 Task: Add Celsius Sparkling Fuji Apple Pear, Energy Drink to the cart.
Action: Mouse moved to (17, 110)
Screenshot: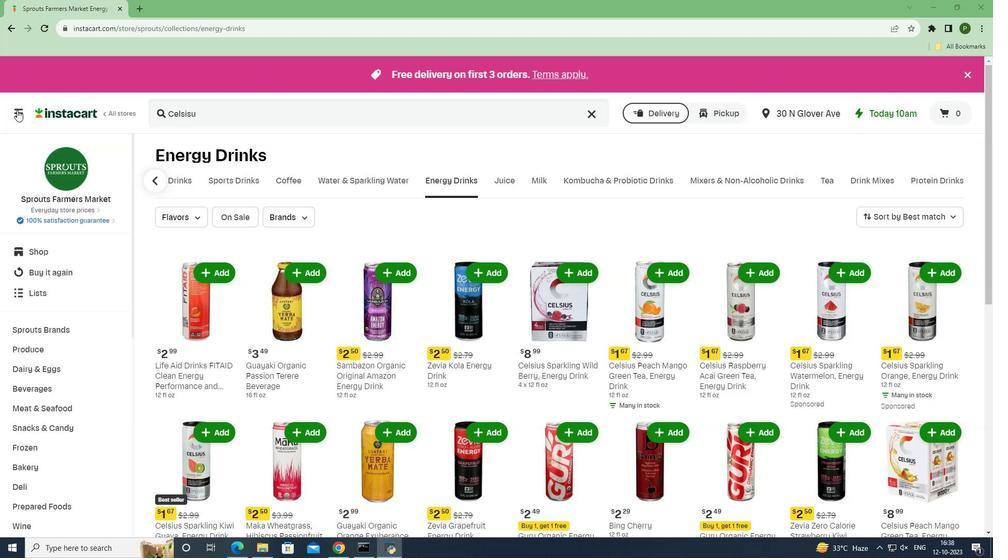 
Action: Mouse pressed left at (17, 110)
Screenshot: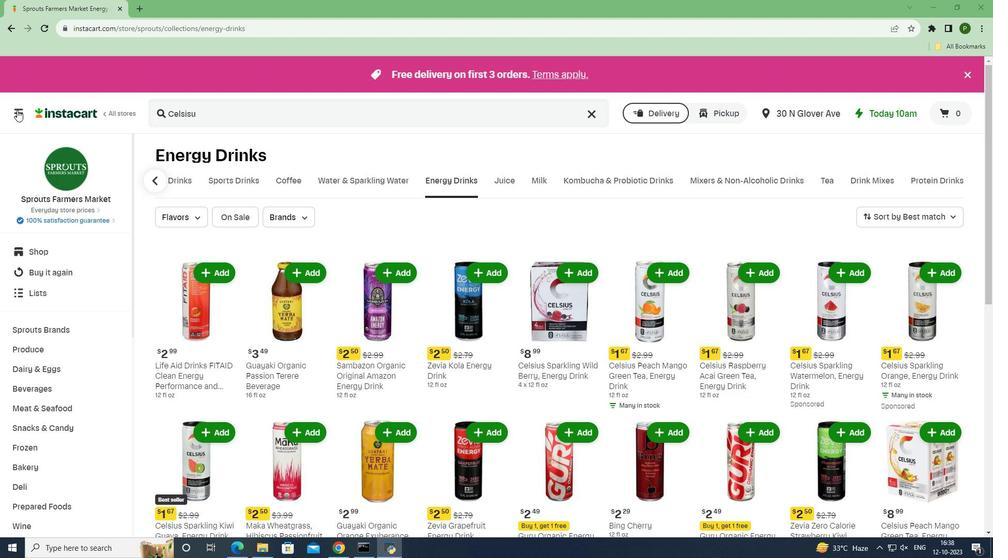 
Action: Mouse moved to (28, 271)
Screenshot: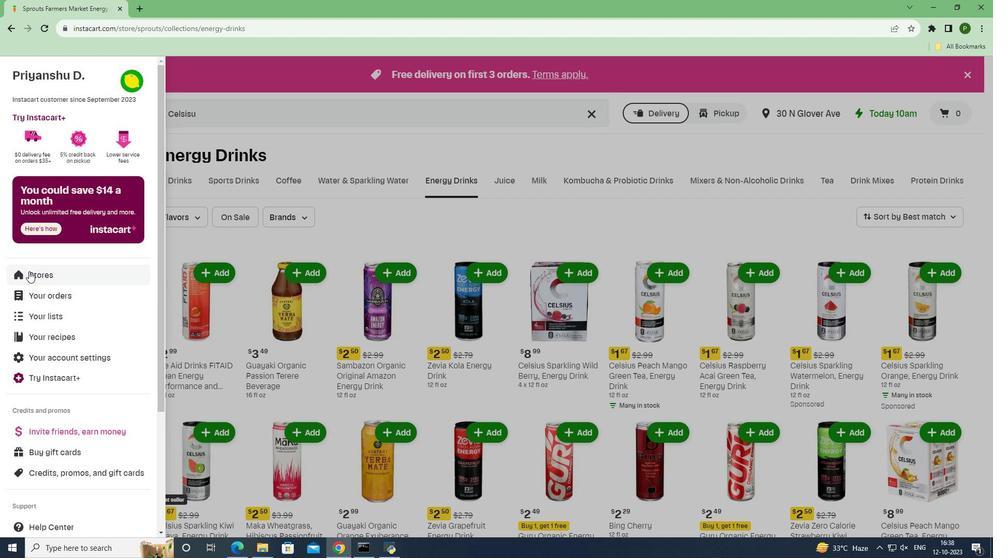 
Action: Mouse pressed left at (28, 271)
Screenshot: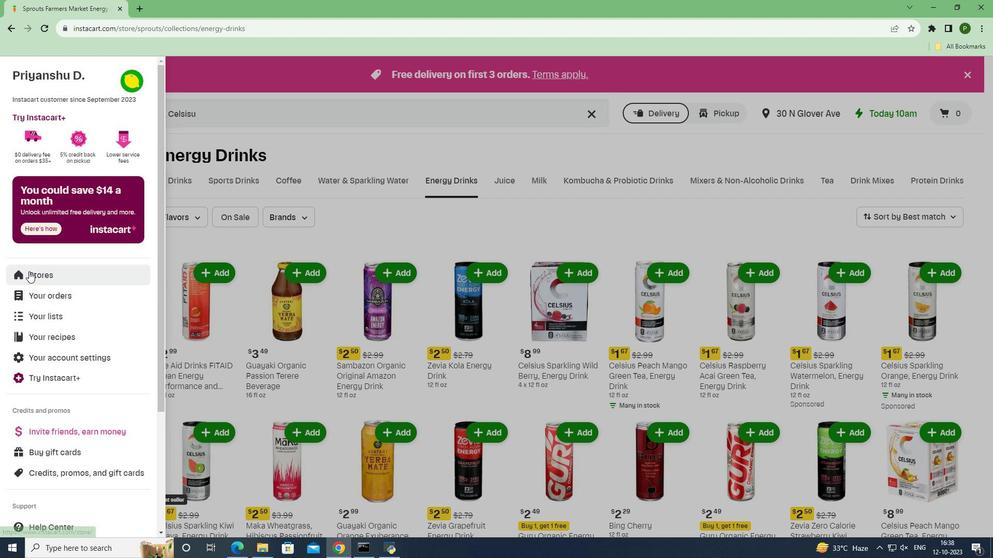 
Action: Mouse moved to (225, 128)
Screenshot: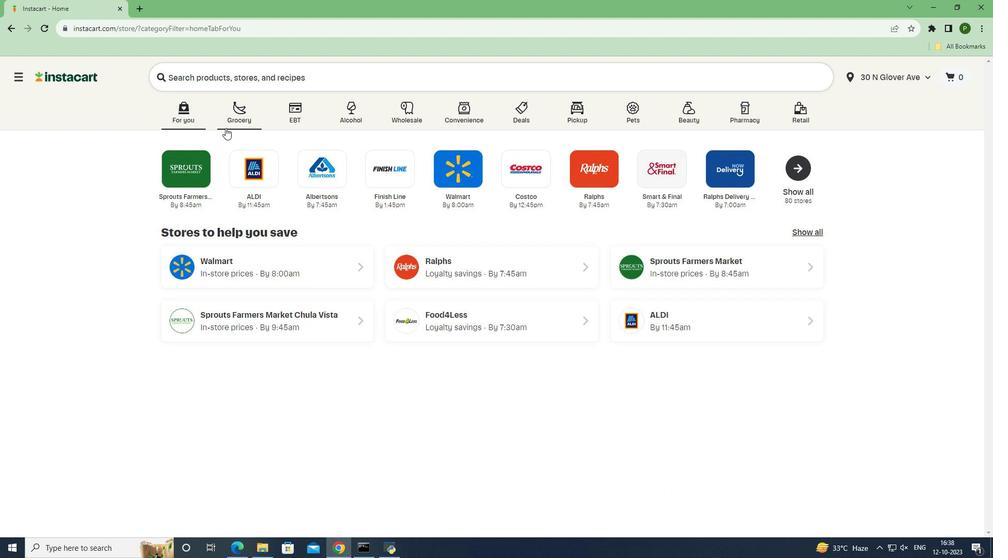 
Action: Mouse pressed left at (225, 128)
Screenshot: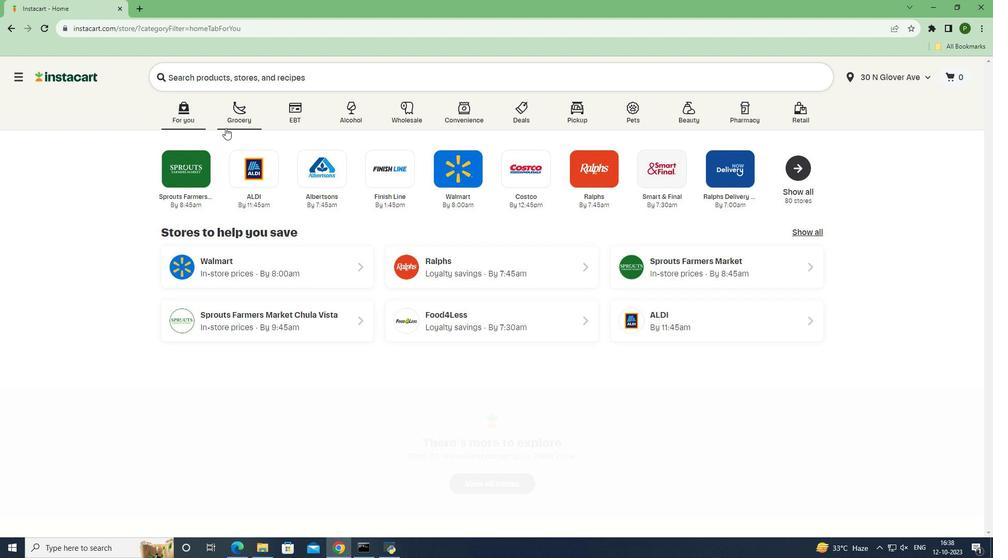 
Action: Mouse moved to (434, 243)
Screenshot: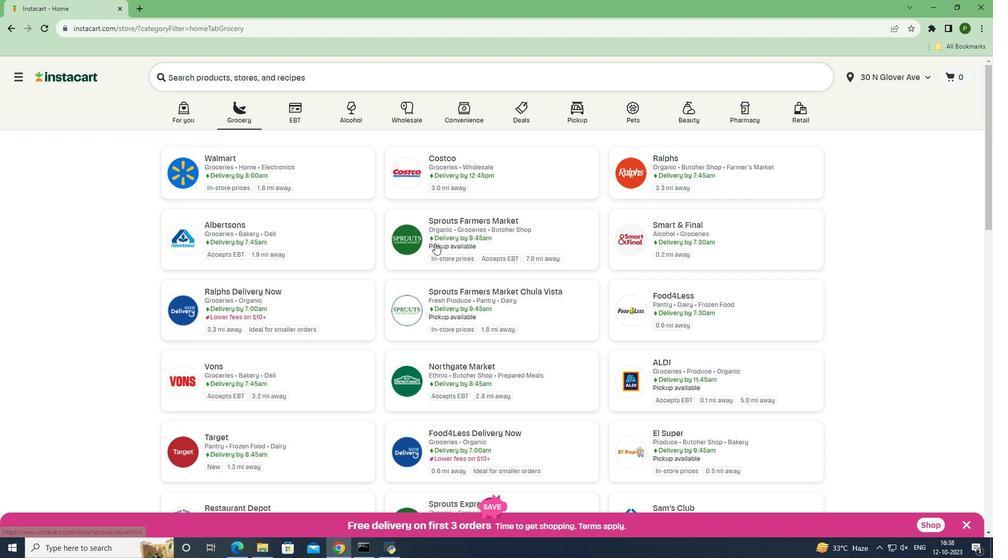 
Action: Mouse pressed left at (434, 243)
Screenshot: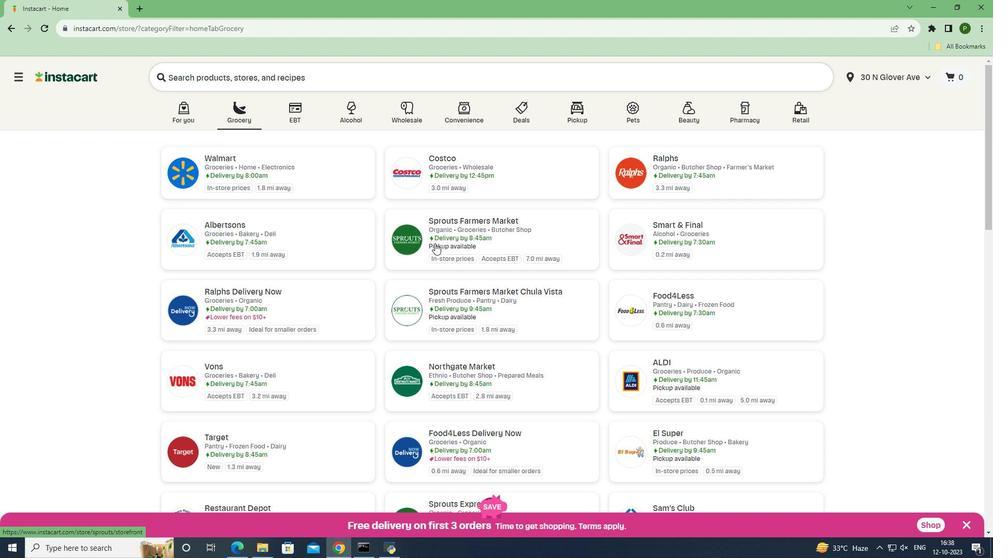 
Action: Mouse moved to (35, 388)
Screenshot: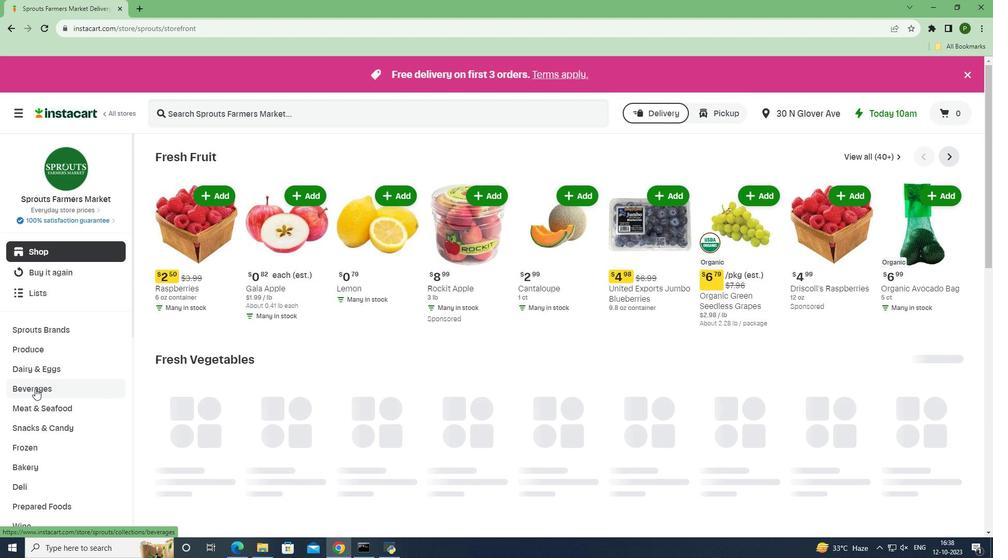 
Action: Mouse pressed left at (35, 388)
Screenshot: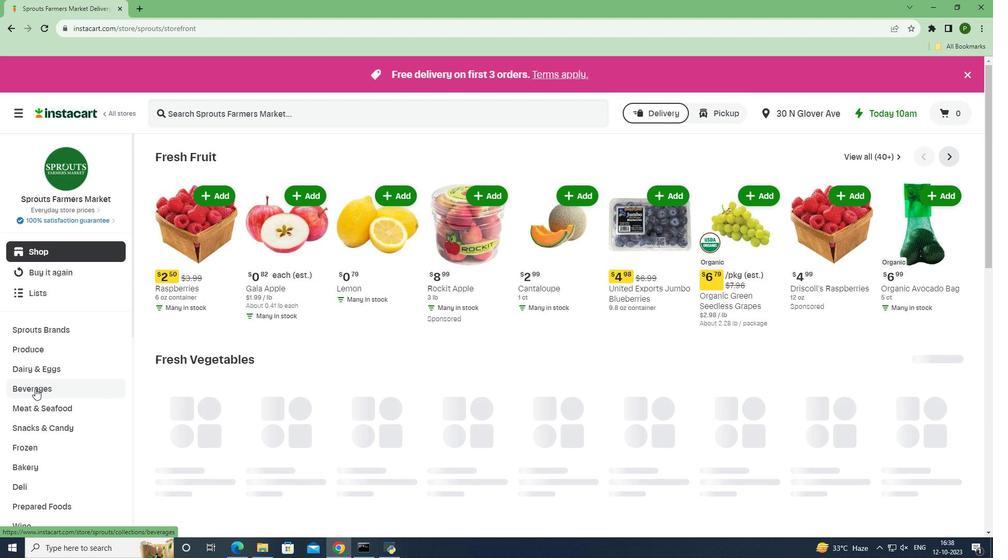 
Action: Mouse moved to (566, 184)
Screenshot: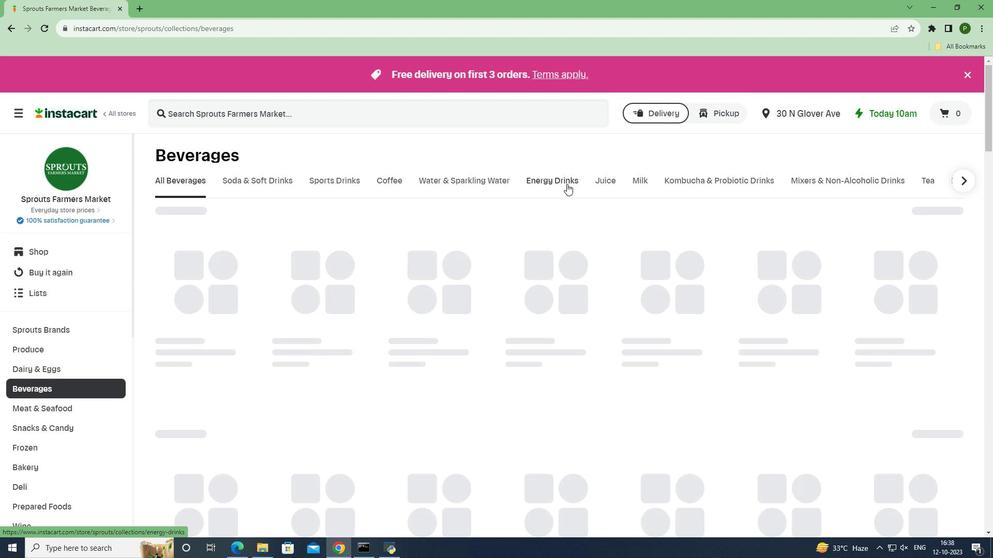 
Action: Mouse pressed left at (566, 184)
Screenshot: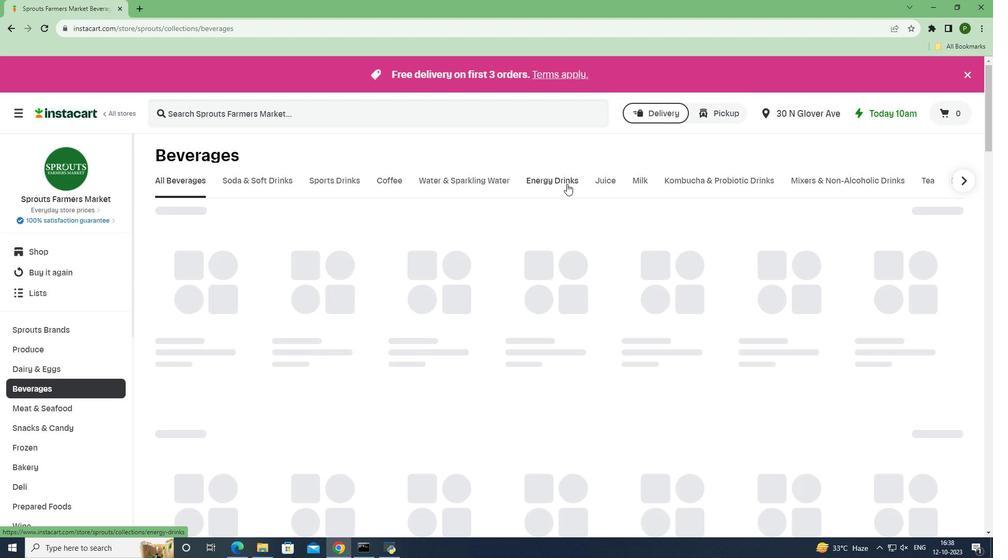 
Action: Mouse moved to (307, 114)
Screenshot: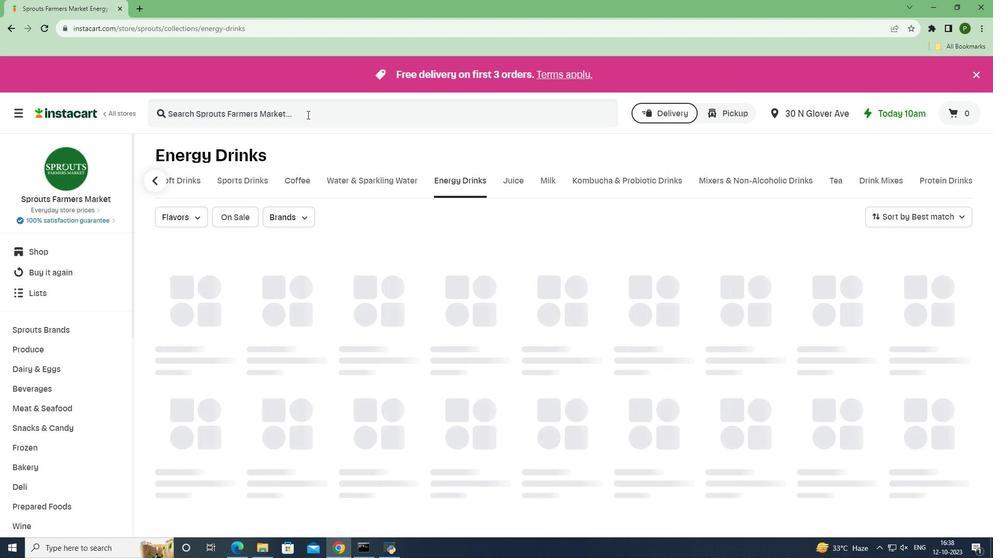 
Action: Mouse pressed left at (307, 114)
Screenshot: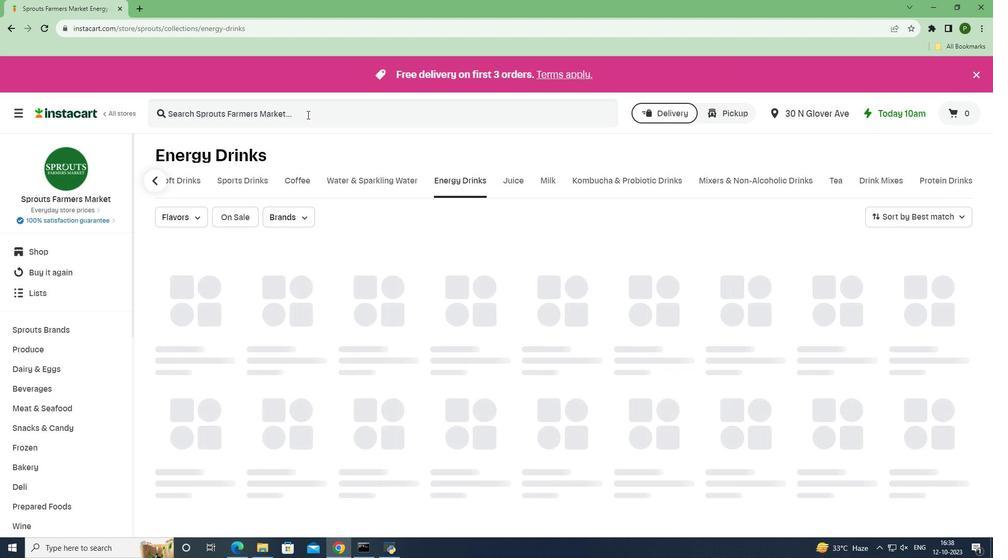 
Action: Key pressed <Key.caps_lock>C<Key.caps_lock>elsius<Key.space><Key.caps_lock>S<Key.caps_lock>parkling<Key.space><Key.caps_lock>F<Key.caps_lock>uji<Key.space><Key.caps_lock>A<Key.caps_lock>pple<Key.space><Key.caps_lock>P<Key.caps_lock>ear,<Key.space><Key.caps_lock>E<Key.caps_lock>nergy<Key.space><Key.caps_lock>D<Key.caps_lock>rink<Key.space><Key.enter>
Screenshot: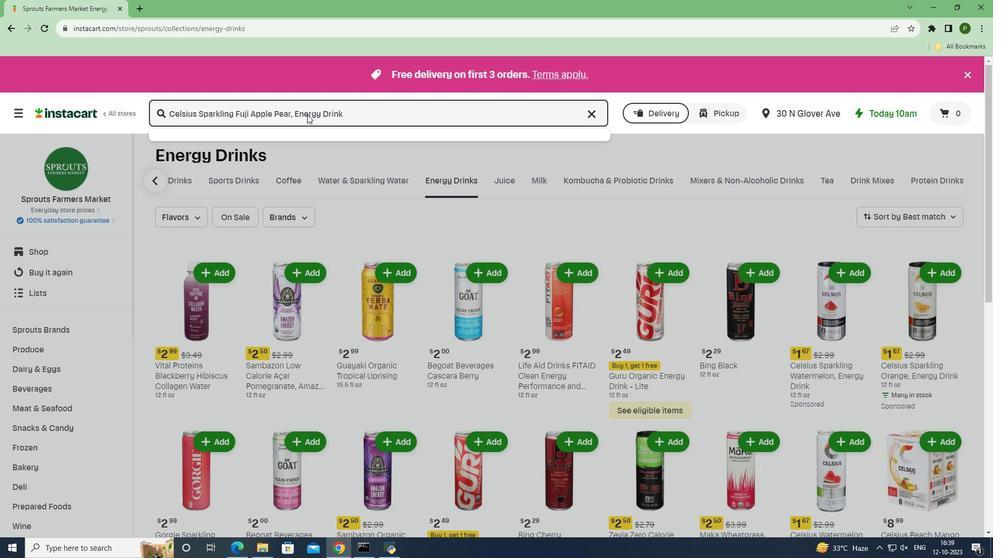 
Action: Mouse moved to (287, 232)
Screenshot: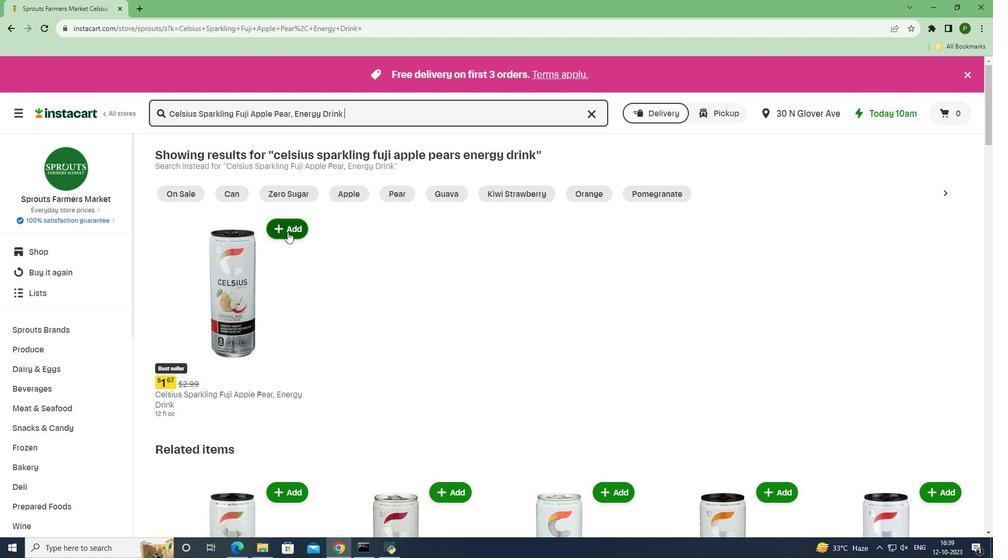 
Action: Mouse pressed left at (287, 232)
Screenshot: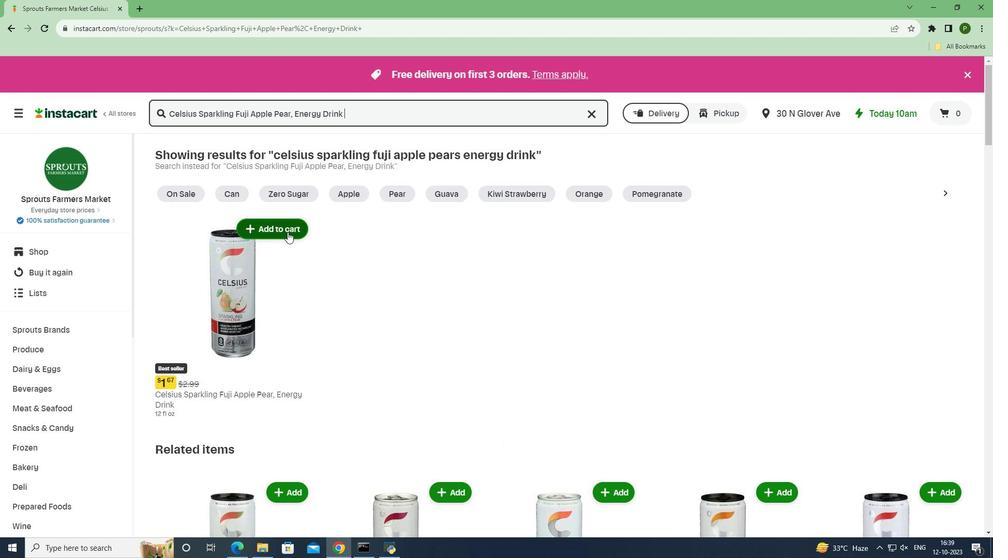 
Action: Mouse moved to (326, 290)
Screenshot: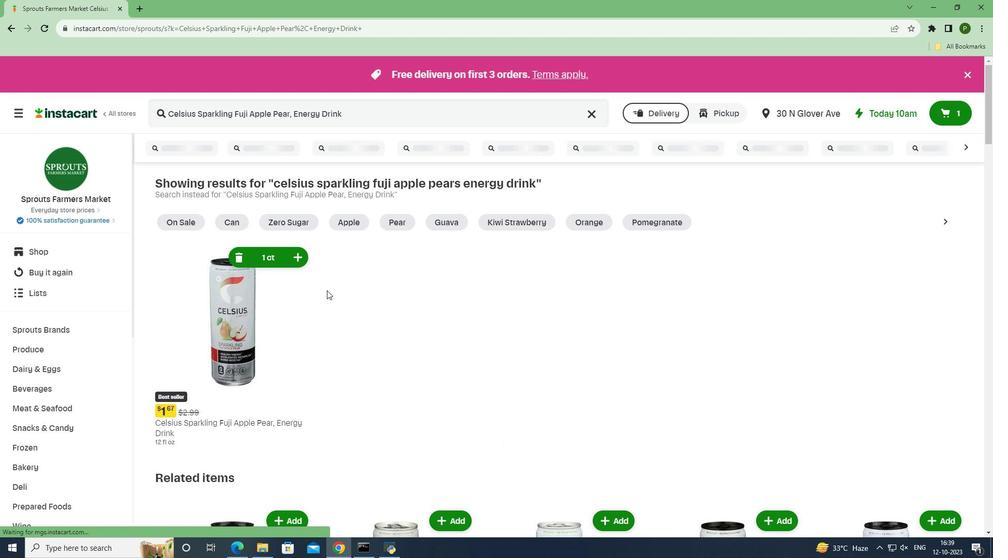 
